Task: Add a timeline in the project TowerLine for the epic 'Email and messaging system upgrade' from 2023/06/21 to 2024/11/06.
Action: Mouse moved to (196, 263)
Screenshot: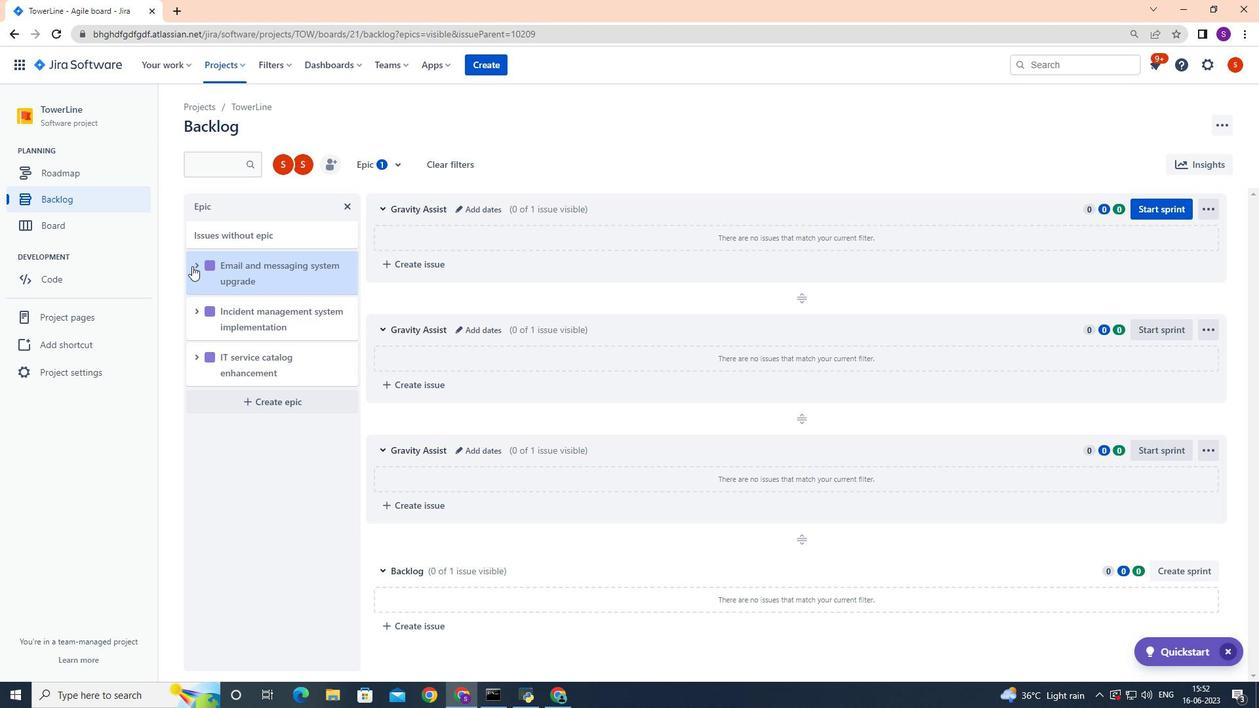 
Action: Mouse pressed left at (196, 263)
Screenshot: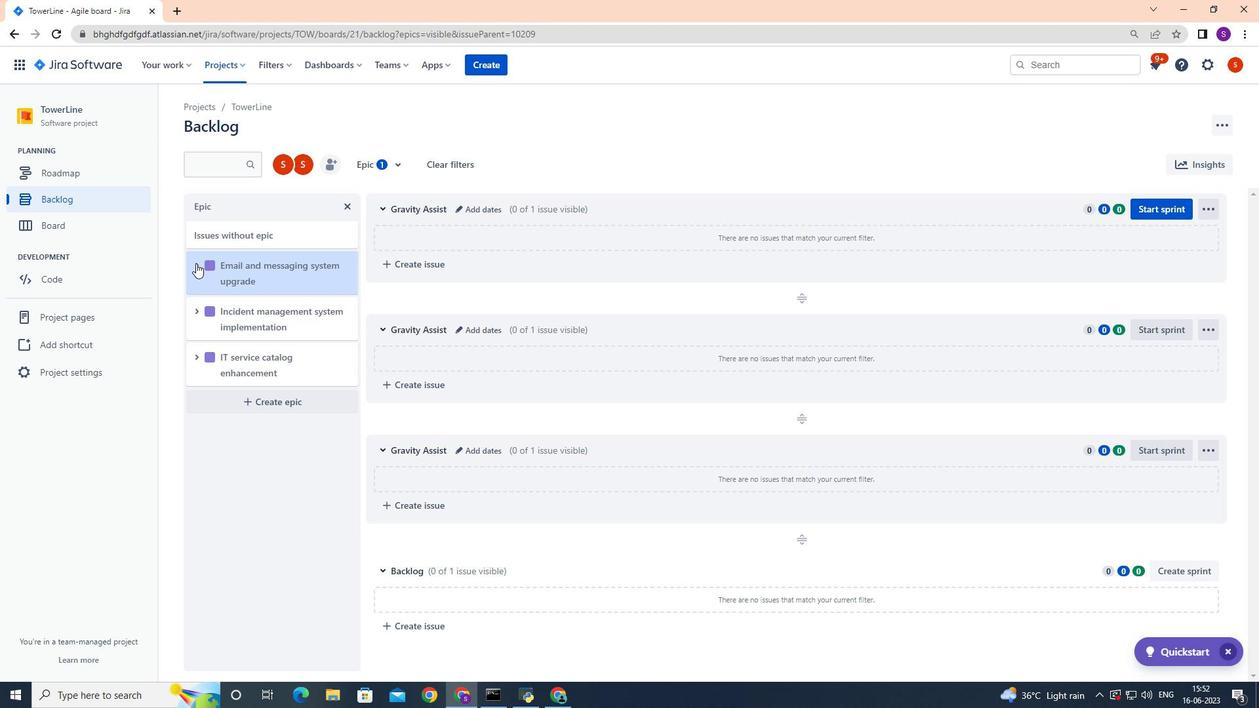 
Action: Mouse moved to (259, 384)
Screenshot: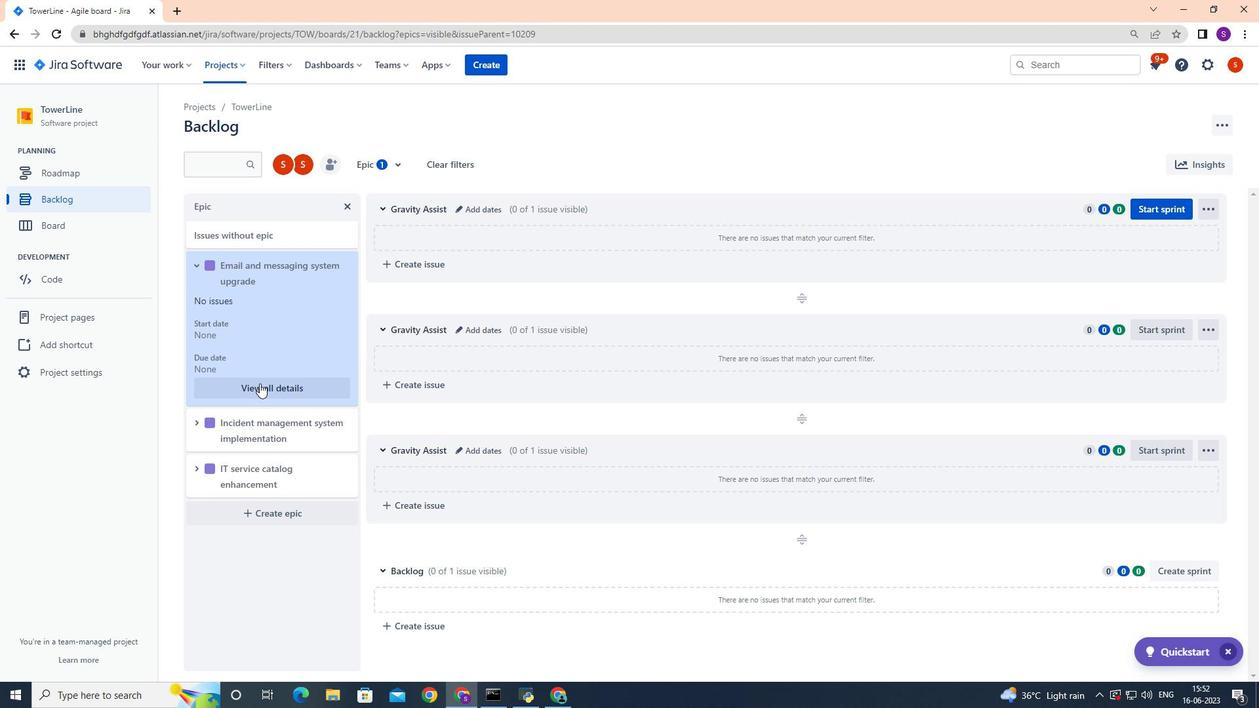 
Action: Mouse pressed left at (259, 384)
Screenshot: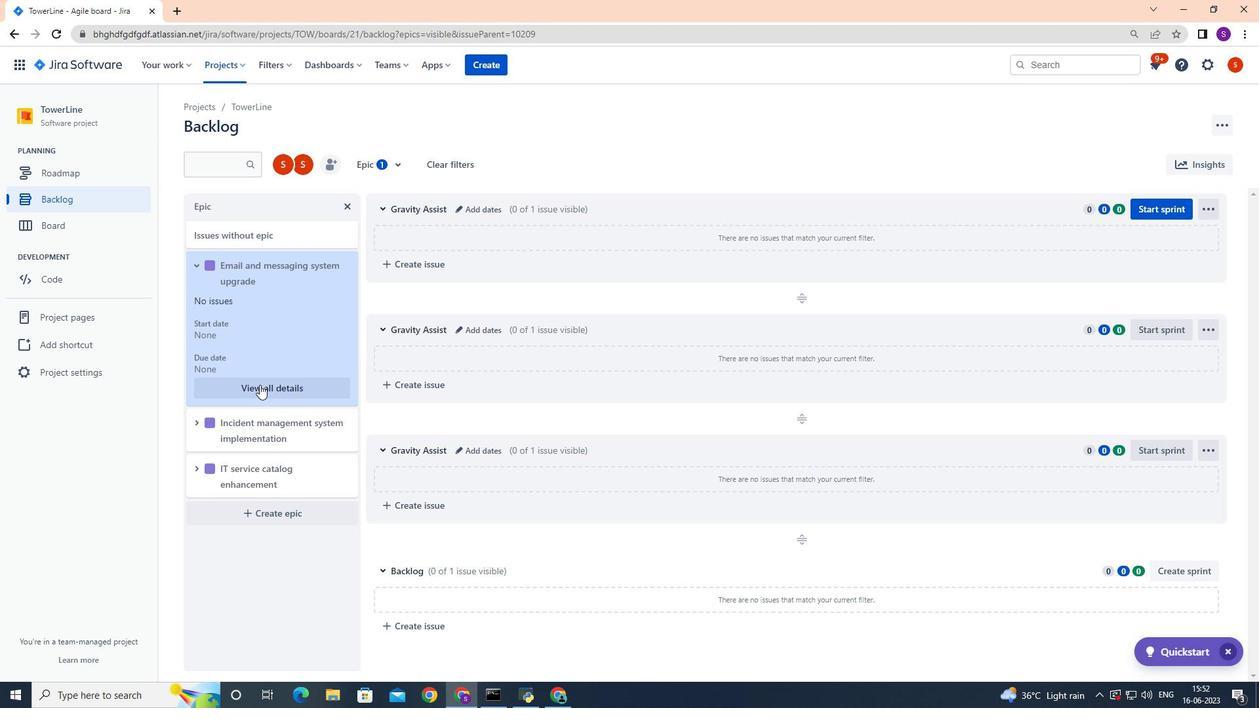 
Action: Mouse moved to (1109, 482)
Screenshot: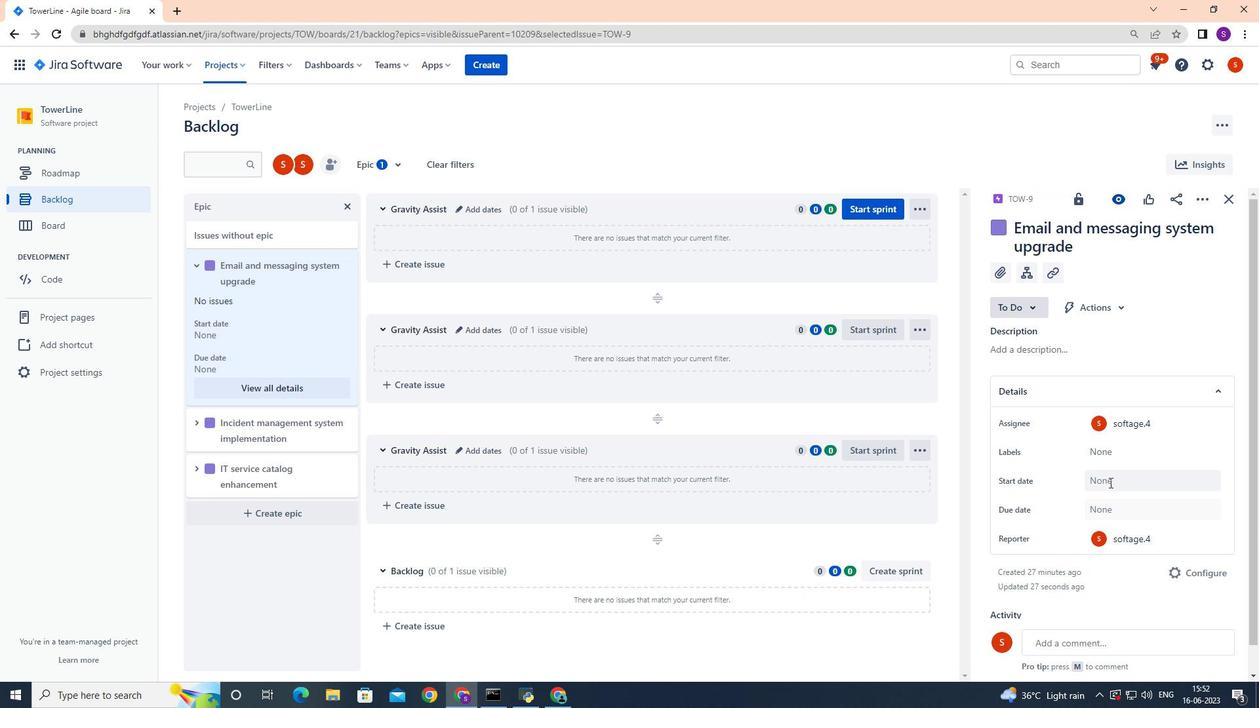 
Action: Mouse pressed left at (1109, 482)
Screenshot: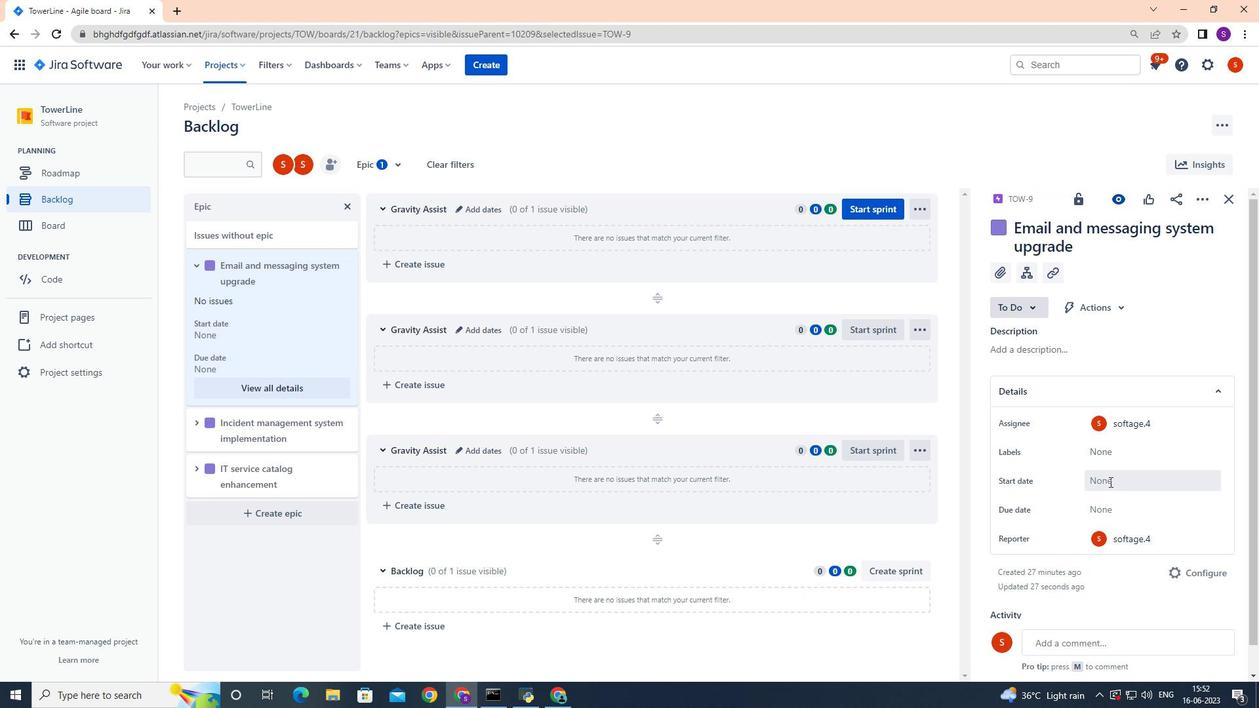 
Action: Mouse moved to (1089, 364)
Screenshot: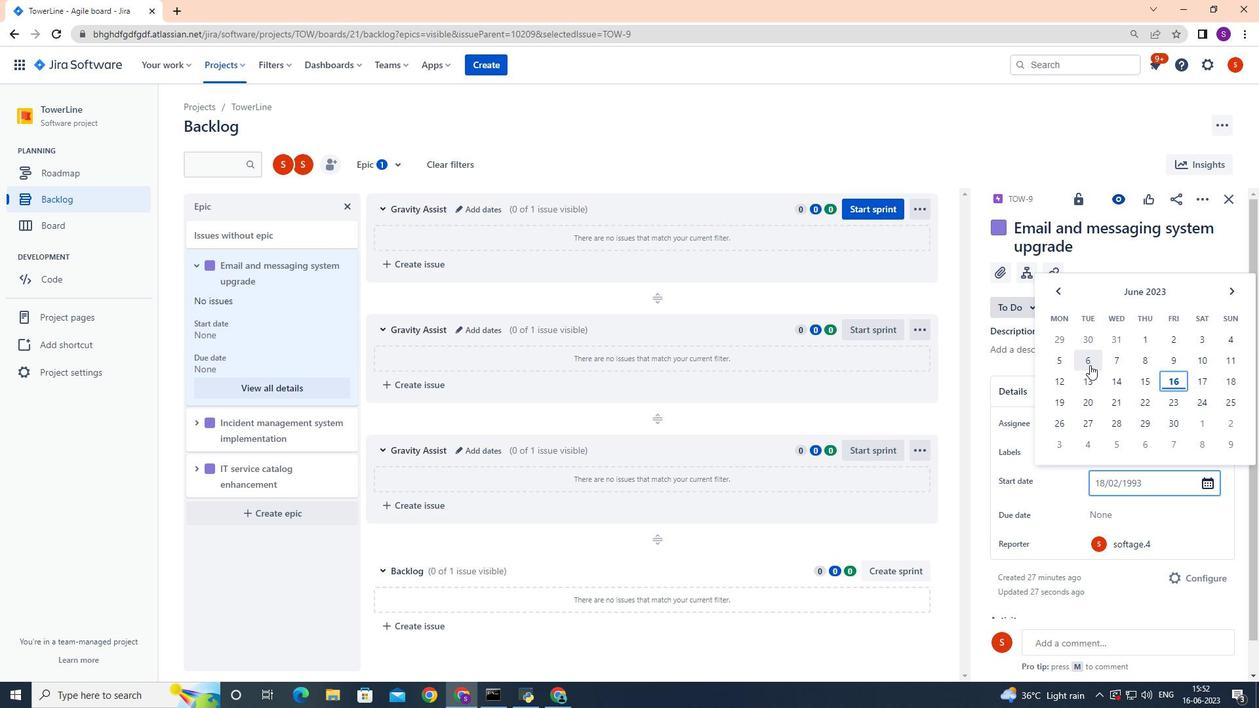 
Action: Mouse pressed left at (1089, 364)
Screenshot: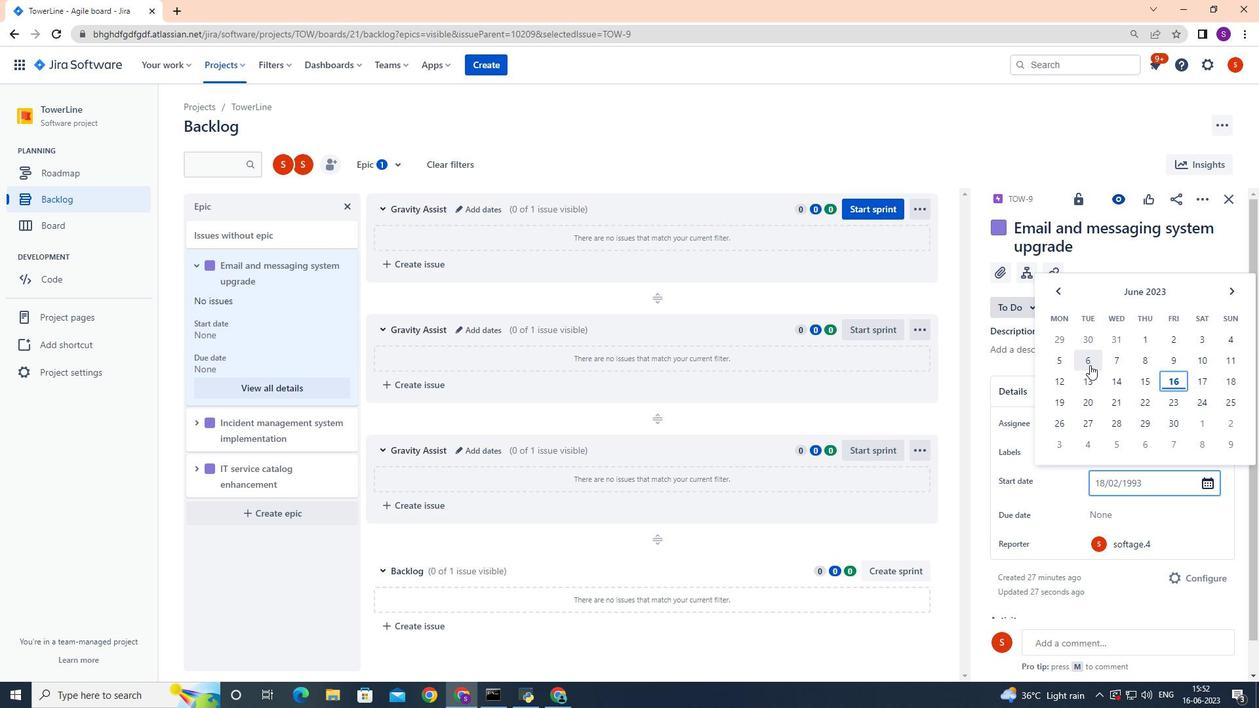 
Action: Mouse moved to (1160, 478)
Screenshot: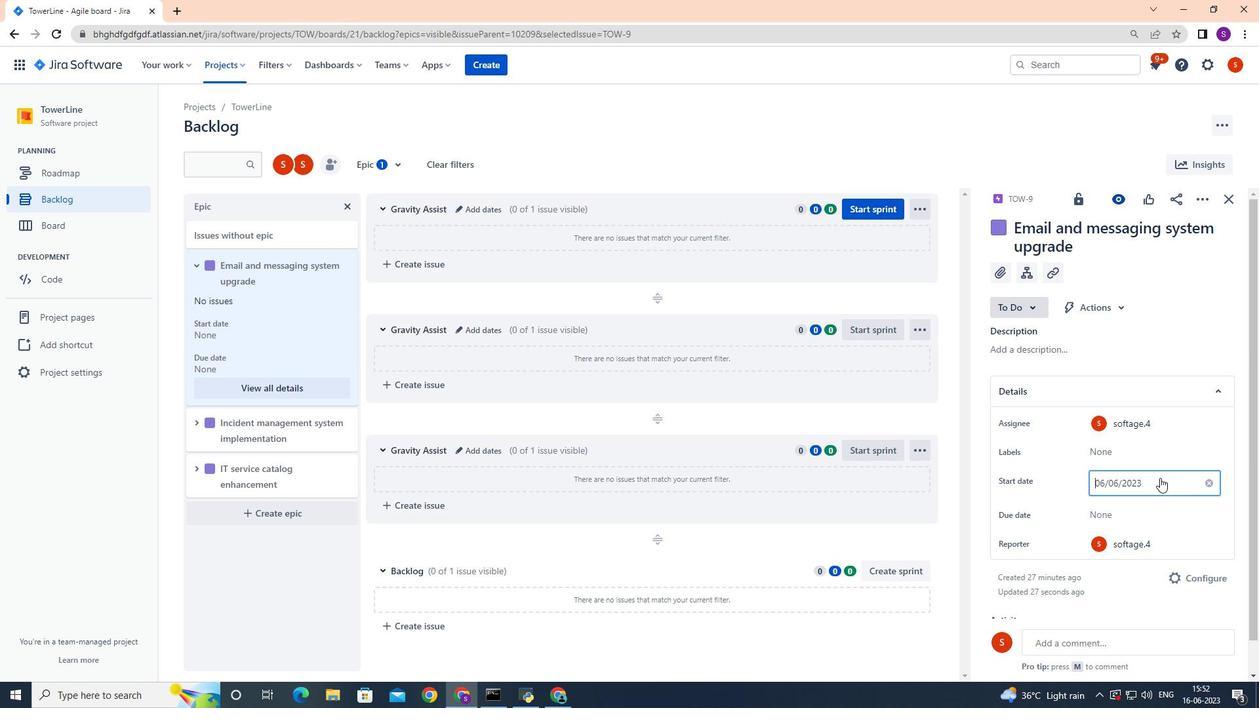 
Action: Mouse pressed left at (1160, 478)
Screenshot: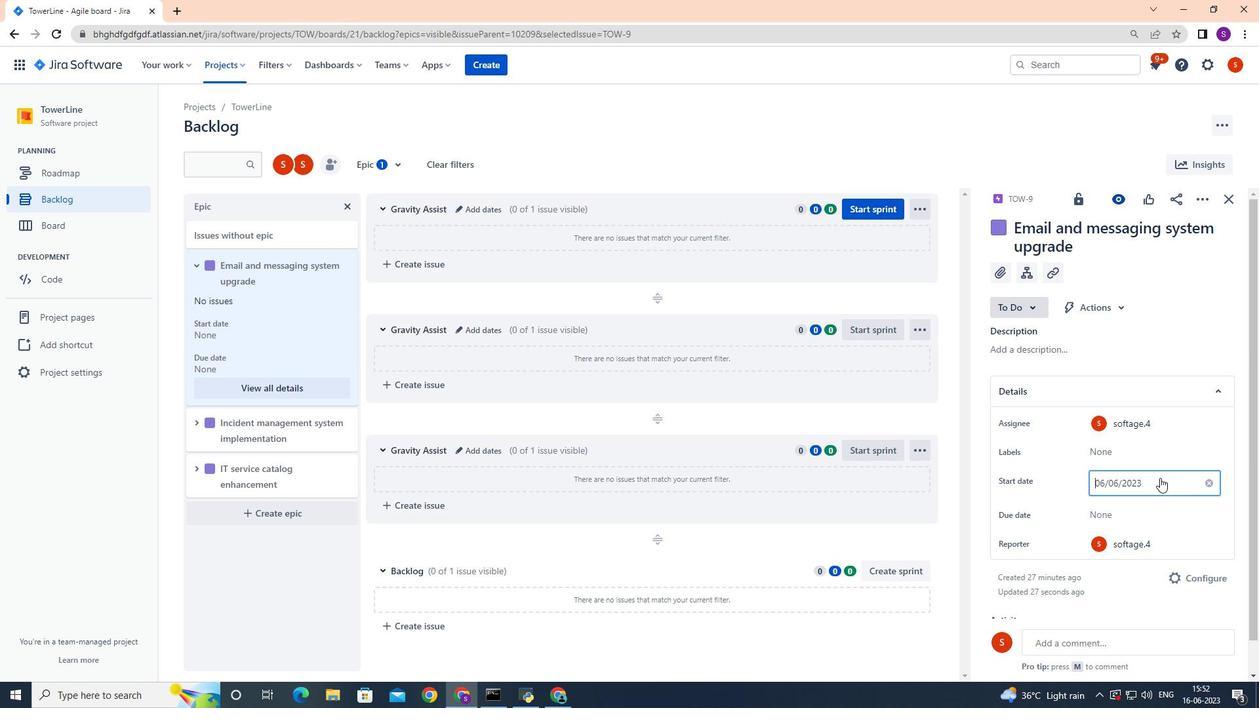 
Action: Mouse moved to (1115, 405)
Screenshot: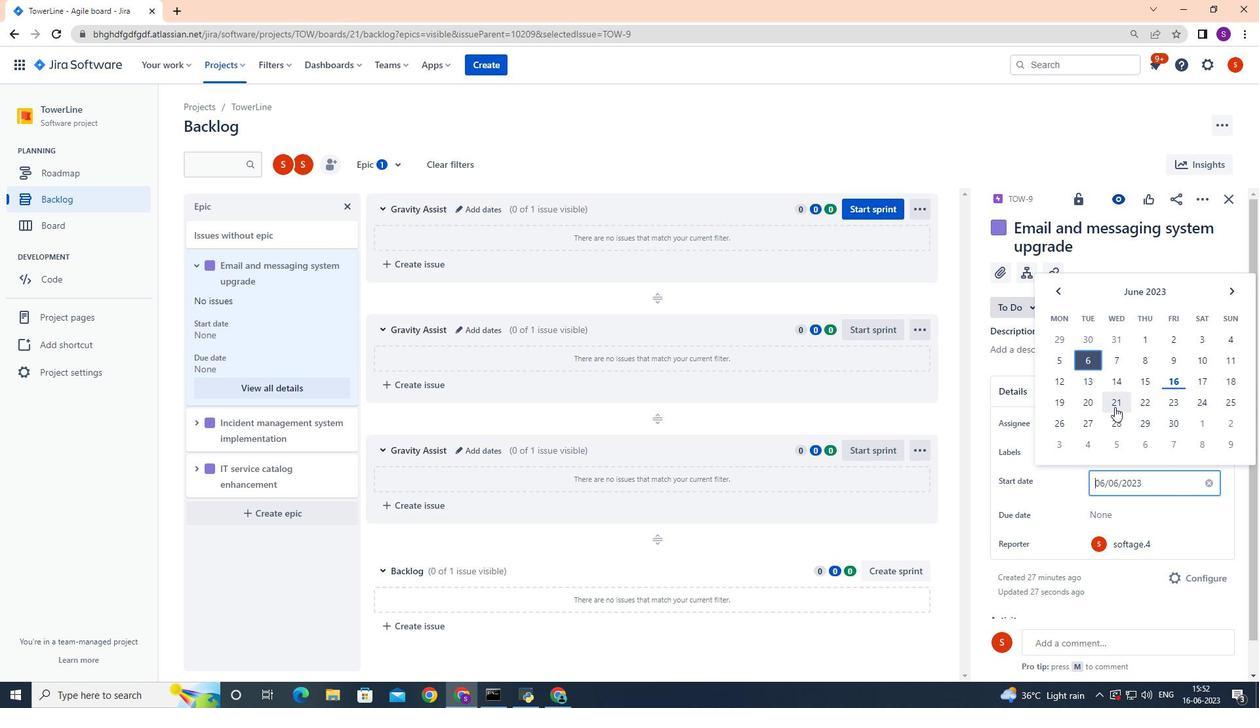 
Action: Mouse pressed left at (1115, 405)
Screenshot: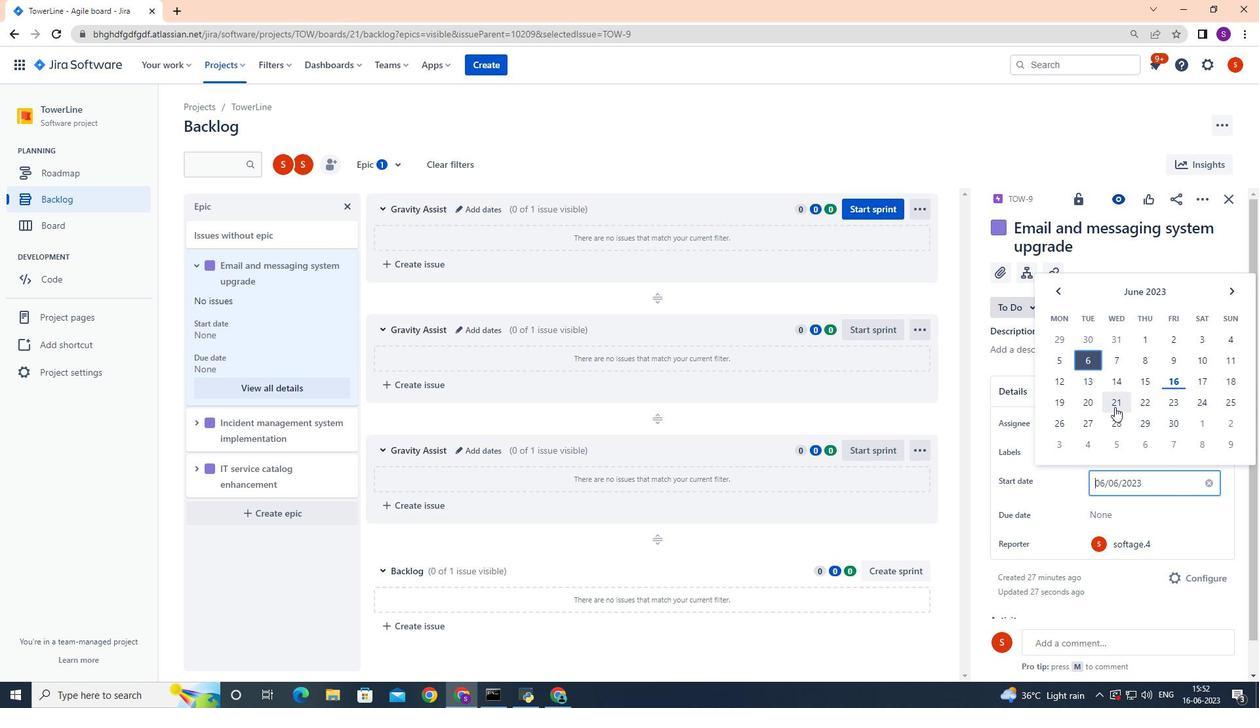 
Action: Mouse moved to (1112, 516)
Screenshot: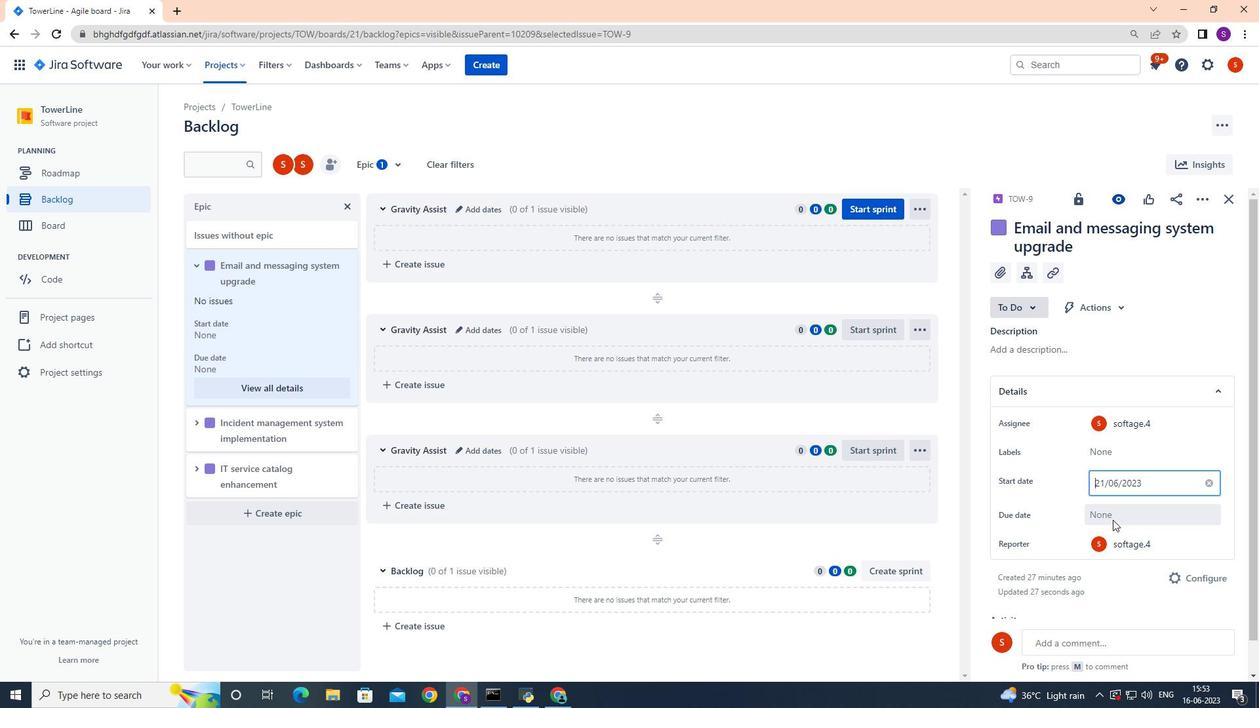
Action: Mouse pressed left at (1112, 516)
Screenshot: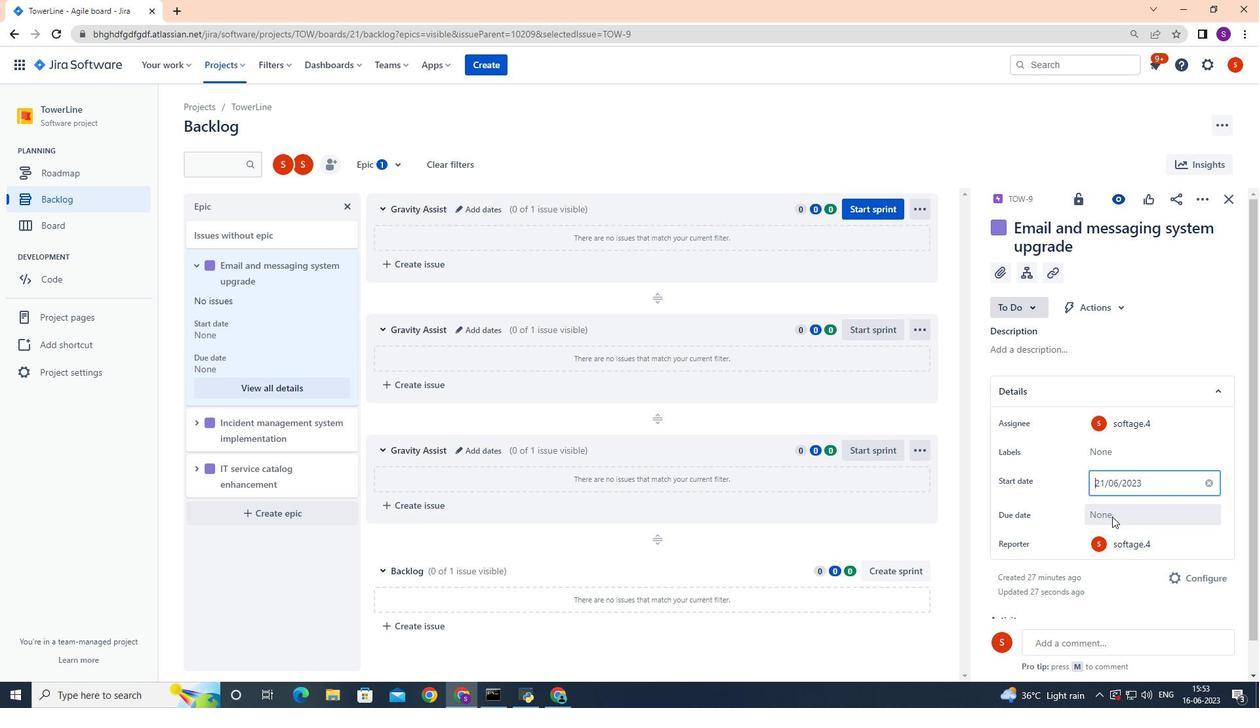 
Action: Mouse moved to (1232, 325)
Screenshot: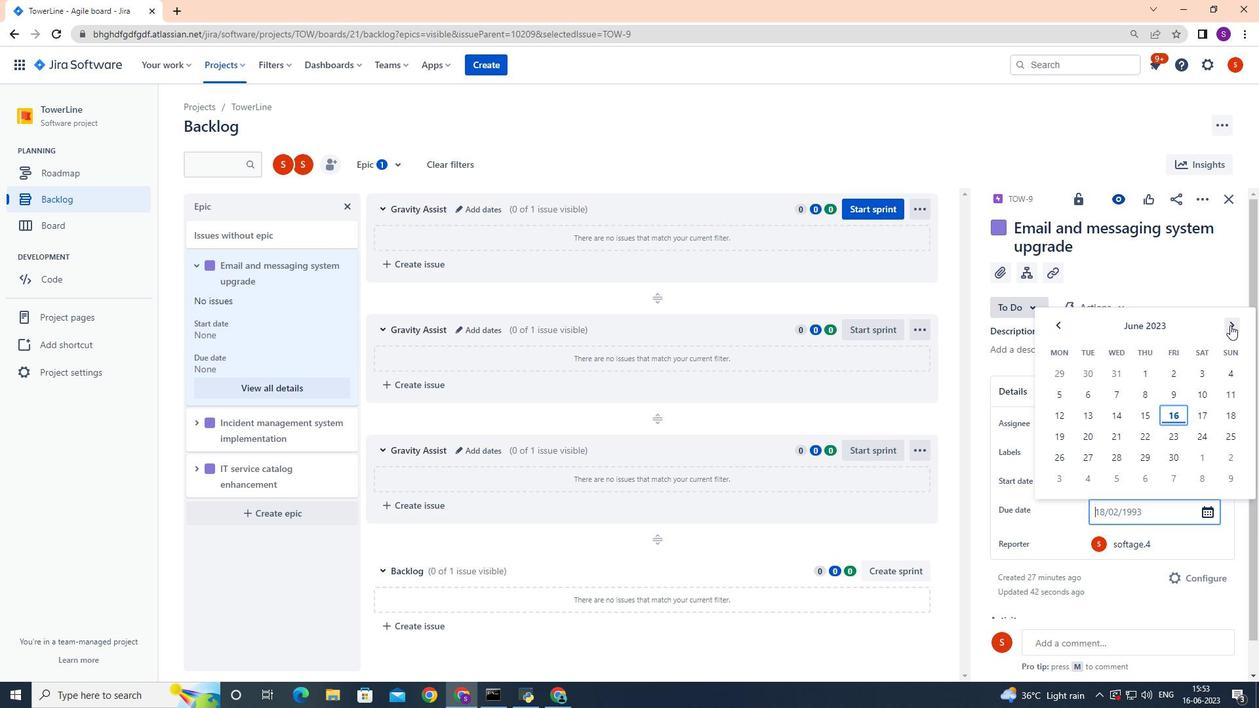 
Action: Mouse pressed left at (1232, 325)
Screenshot: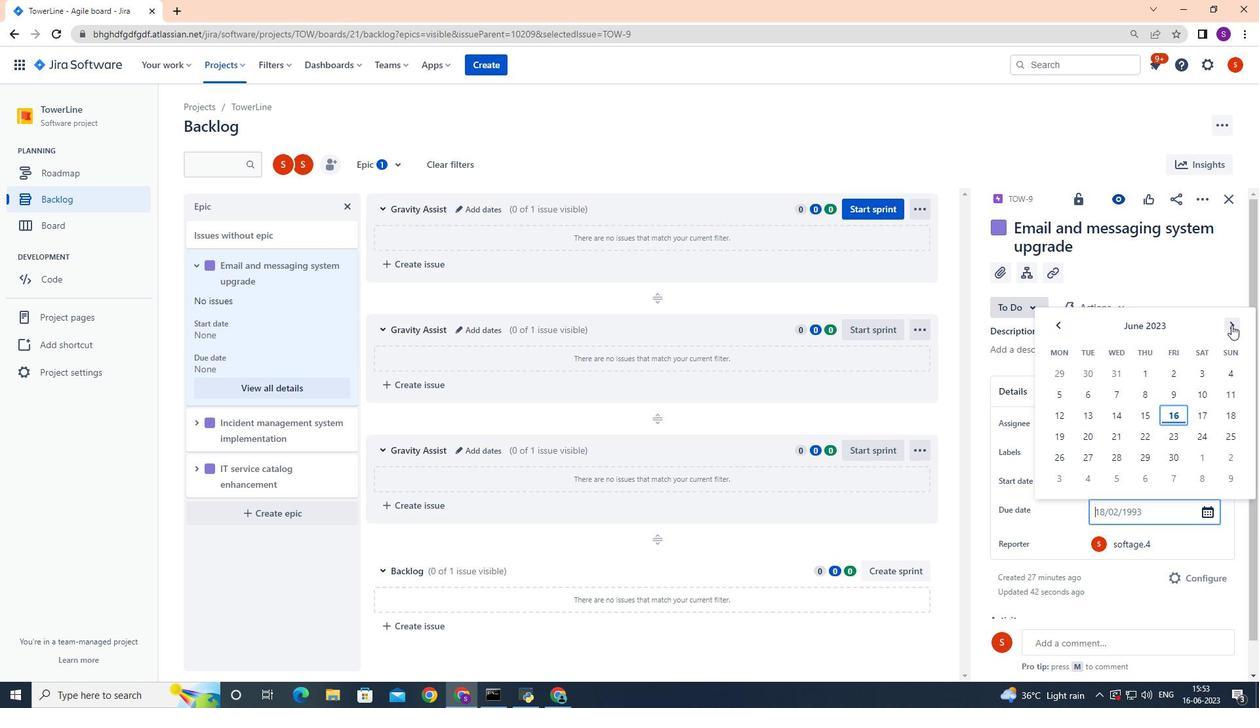 
Action: Mouse moved to (1232, 325)
Screenshot: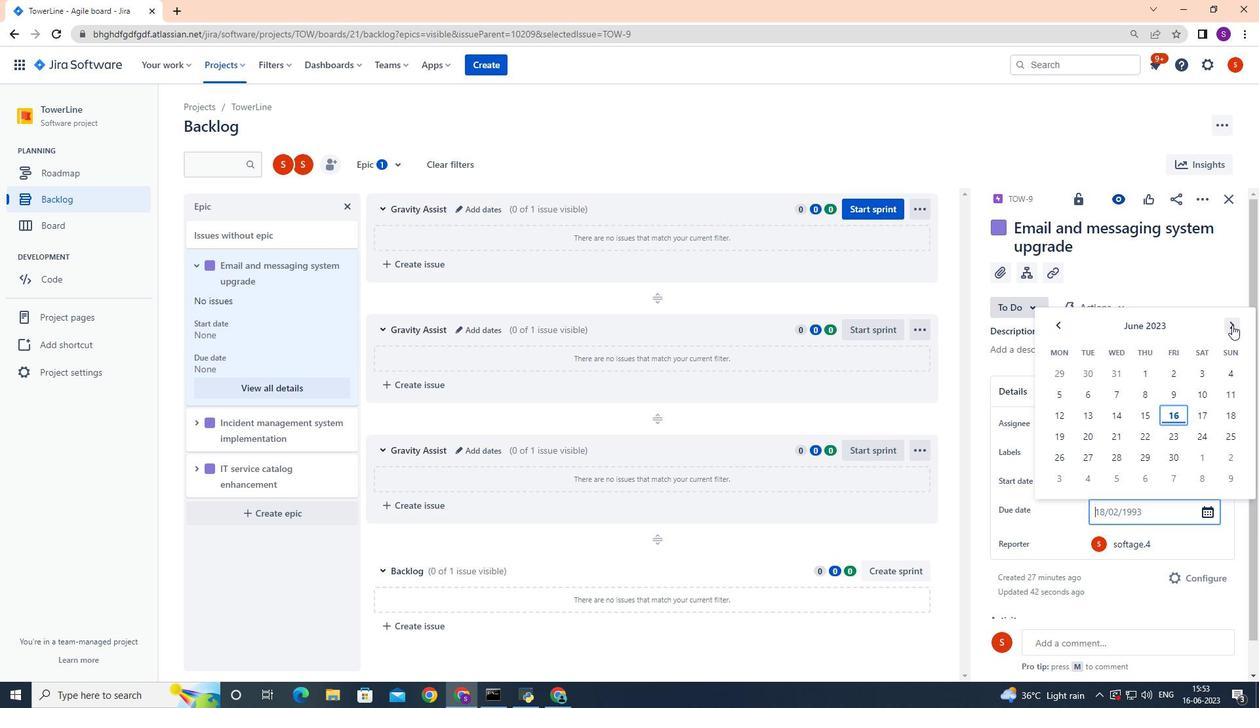 
Action: Mouse pressed left at (1232, 325)
Screenshot: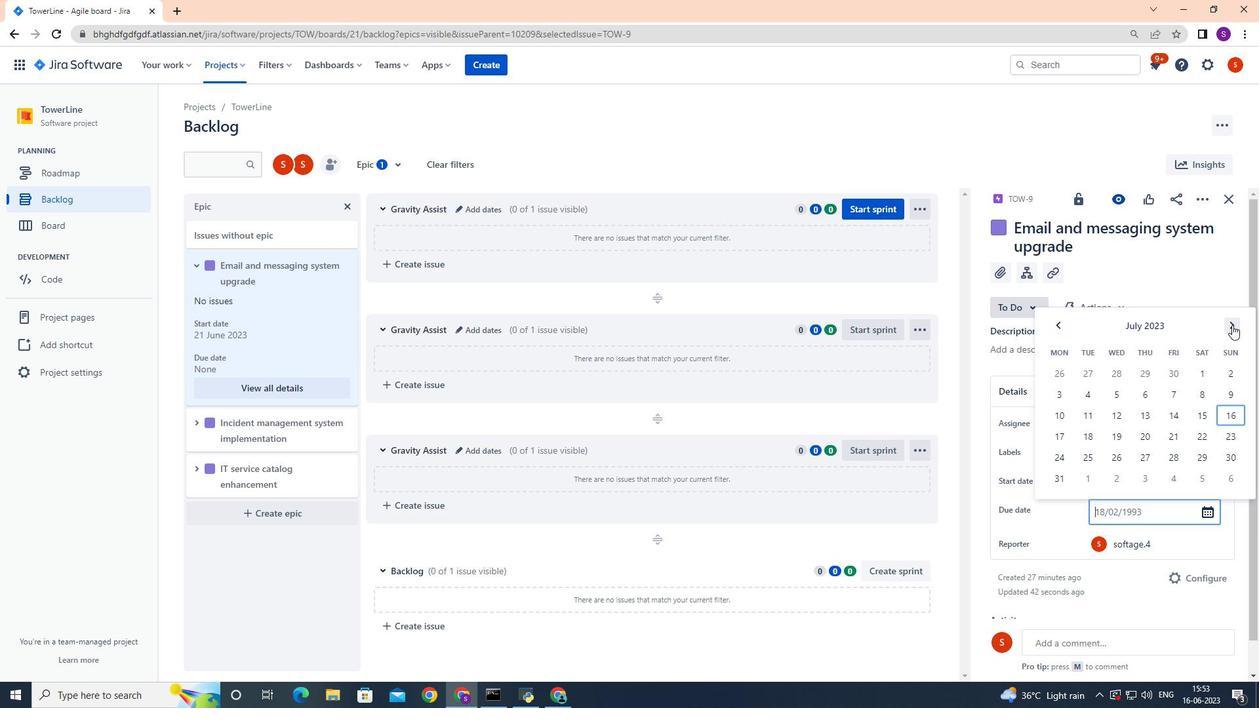 
Action: Mouse pressed left at (1232, 325)
Screenshot: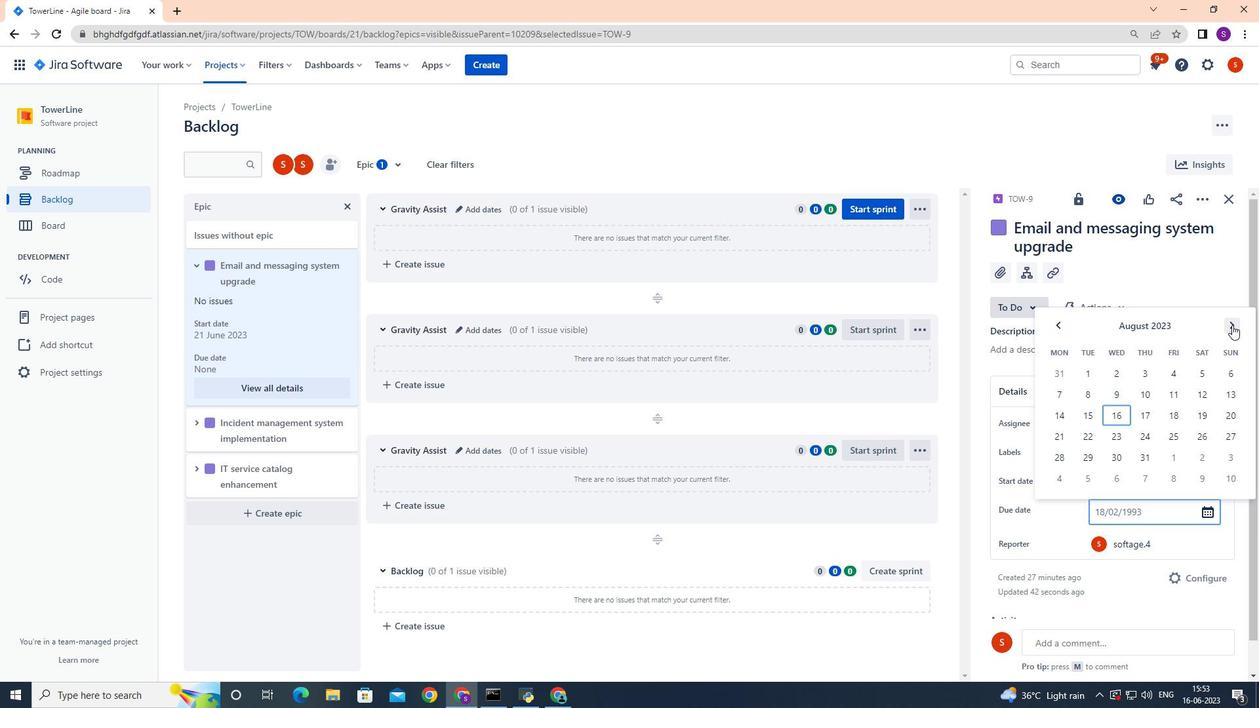 
Action: Mouse pressed left at (1232, 325)
Screenshot: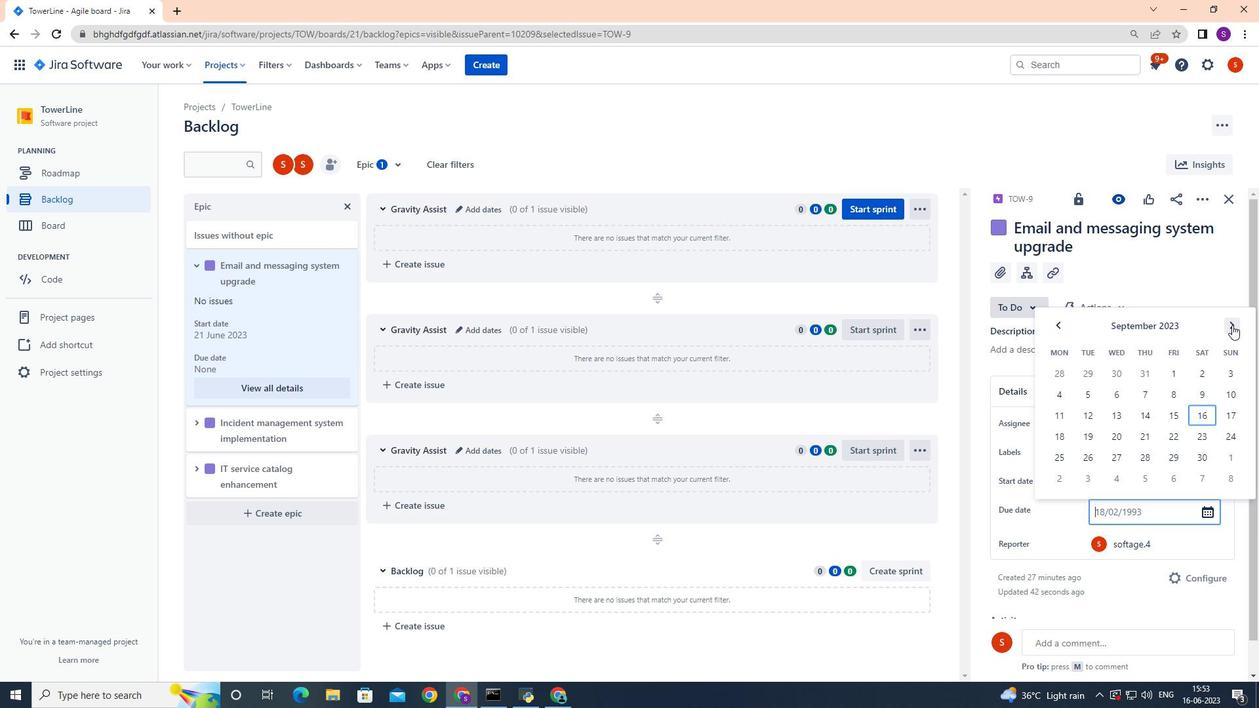
Action: Mouse pressed left at (1232, 325)
Screenshot: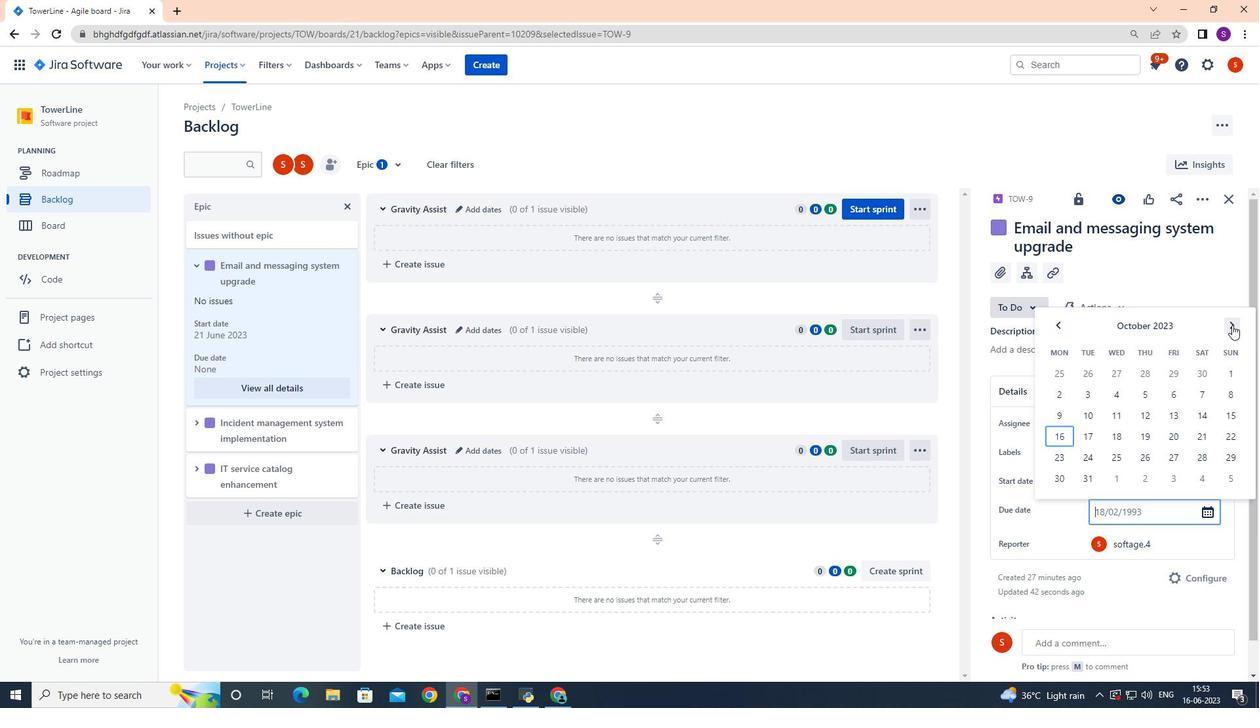 
Action: Mouse pressed left at (1232, 325)
Screenshot: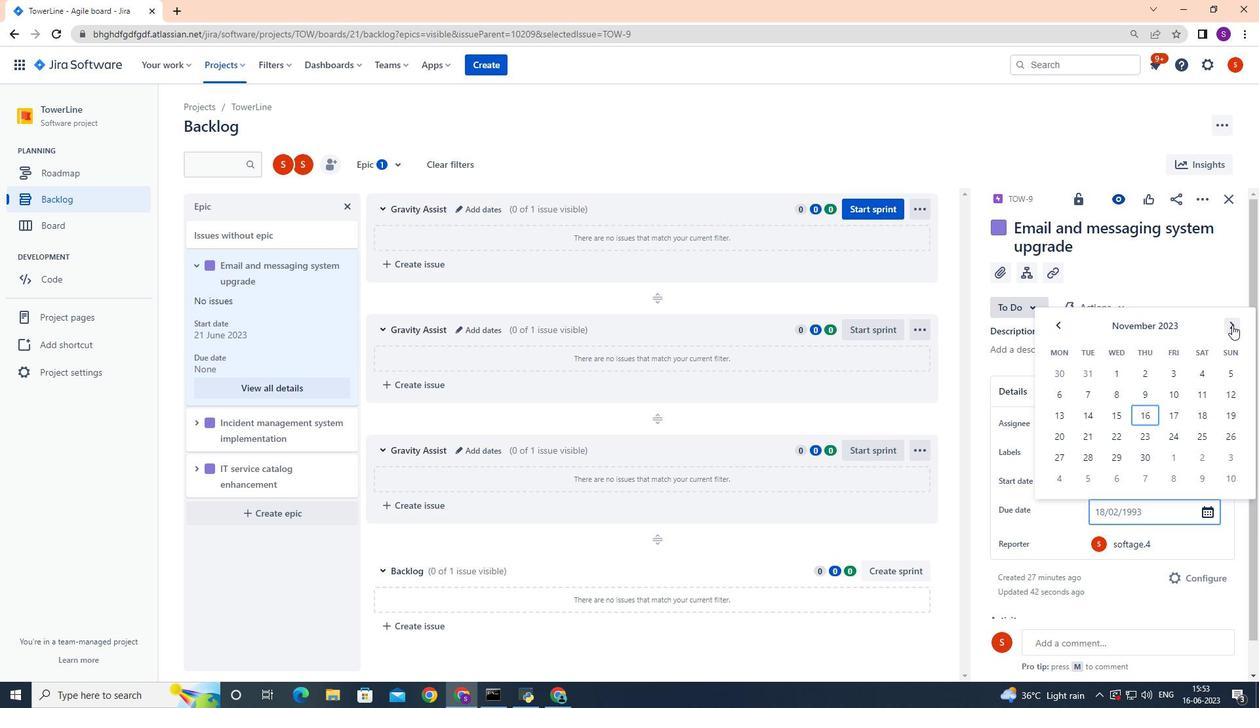 
Action: Mouse pressed left at (1232, 325)
Screenshot: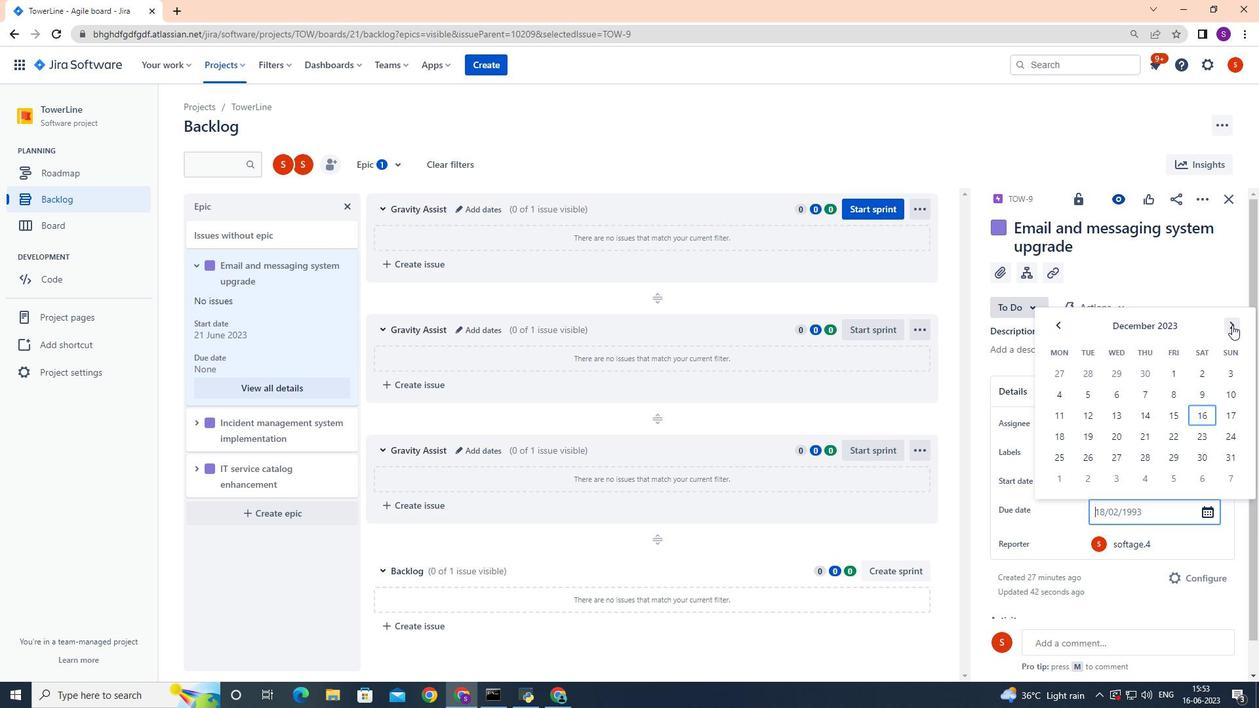 
Action: Mouse pressed left at (1232, 325)
Screenshot: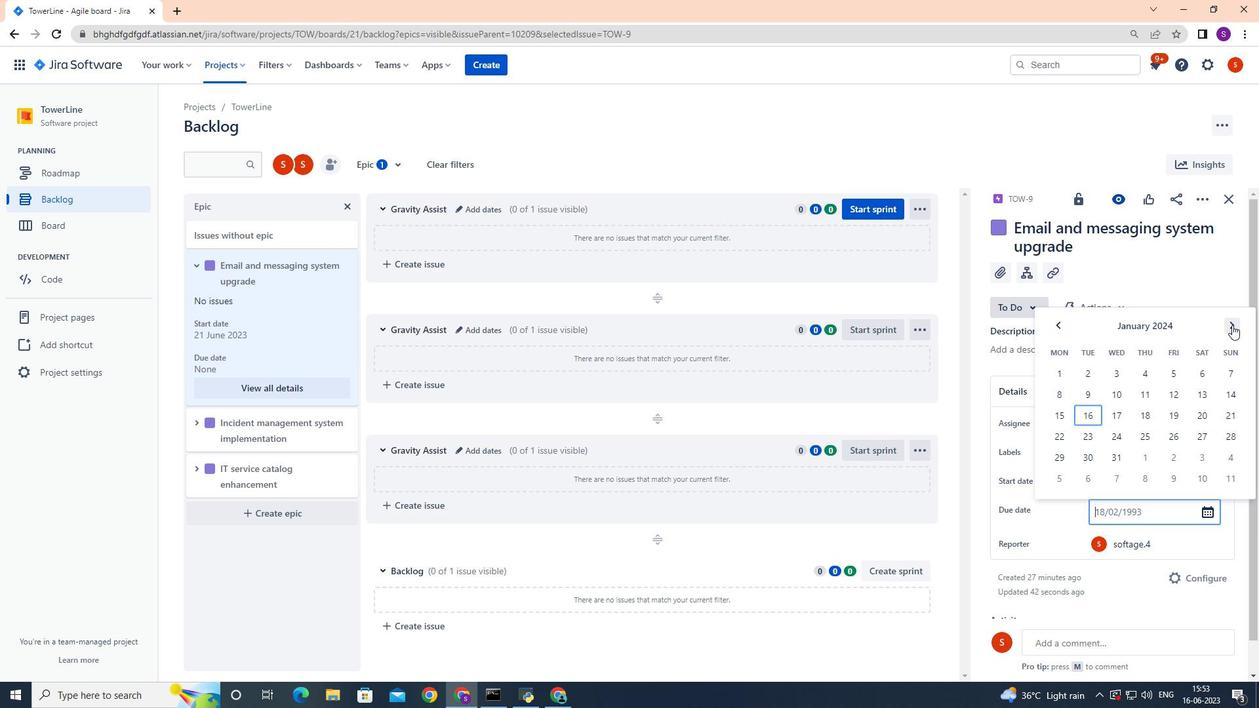 
Action: Mouse pressed left at (1232, 325)
Screenshot: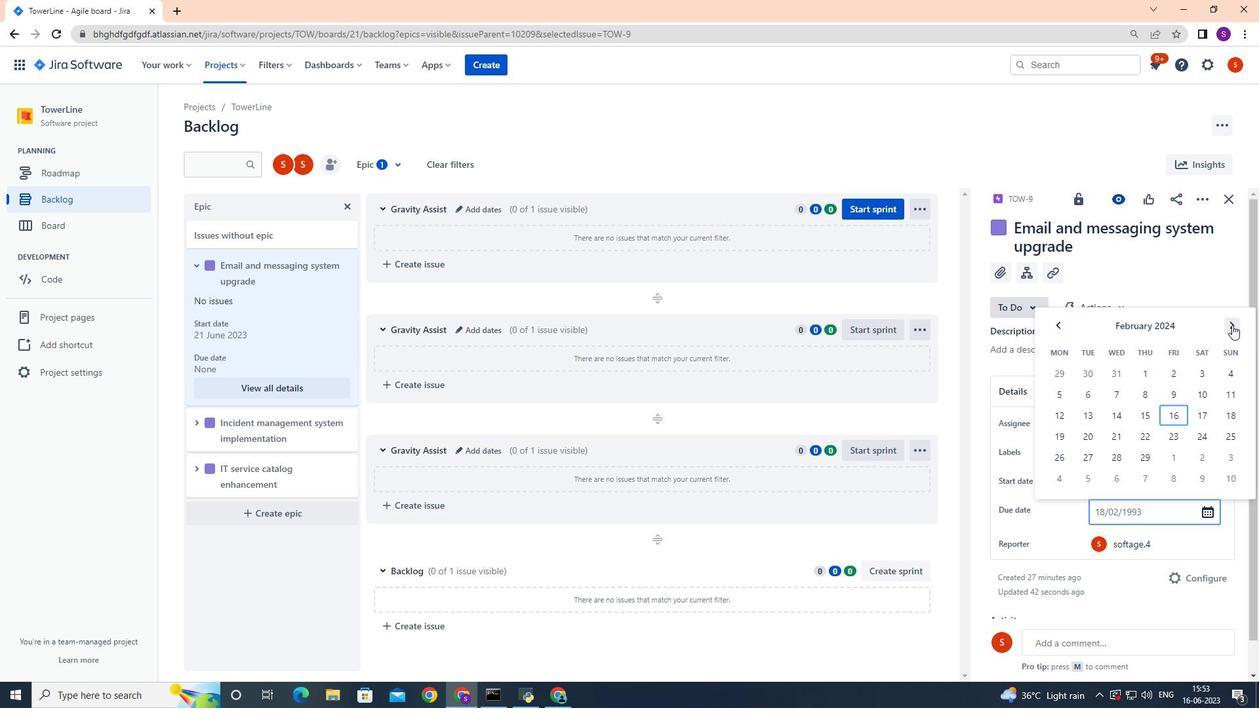 
Action: Mouse pressed left at (1232, 325)
Screenshot: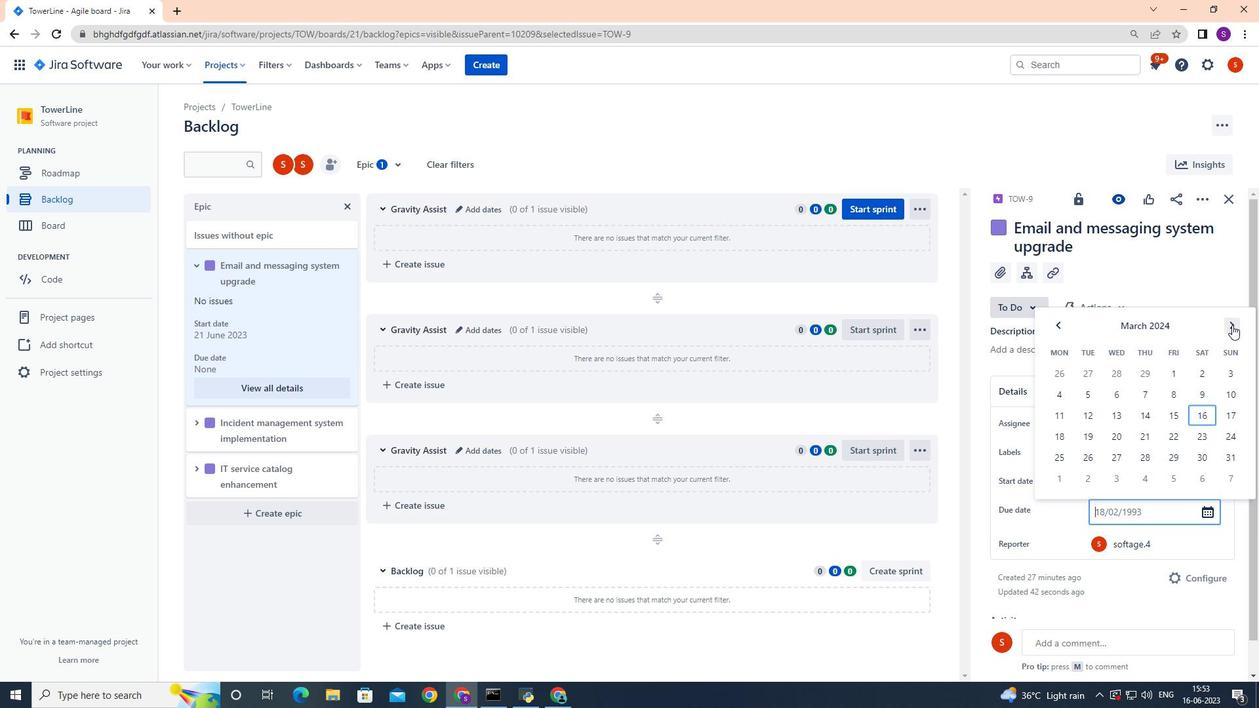 
Action: Mouse pressed left at (1232, 325)
Screenshot: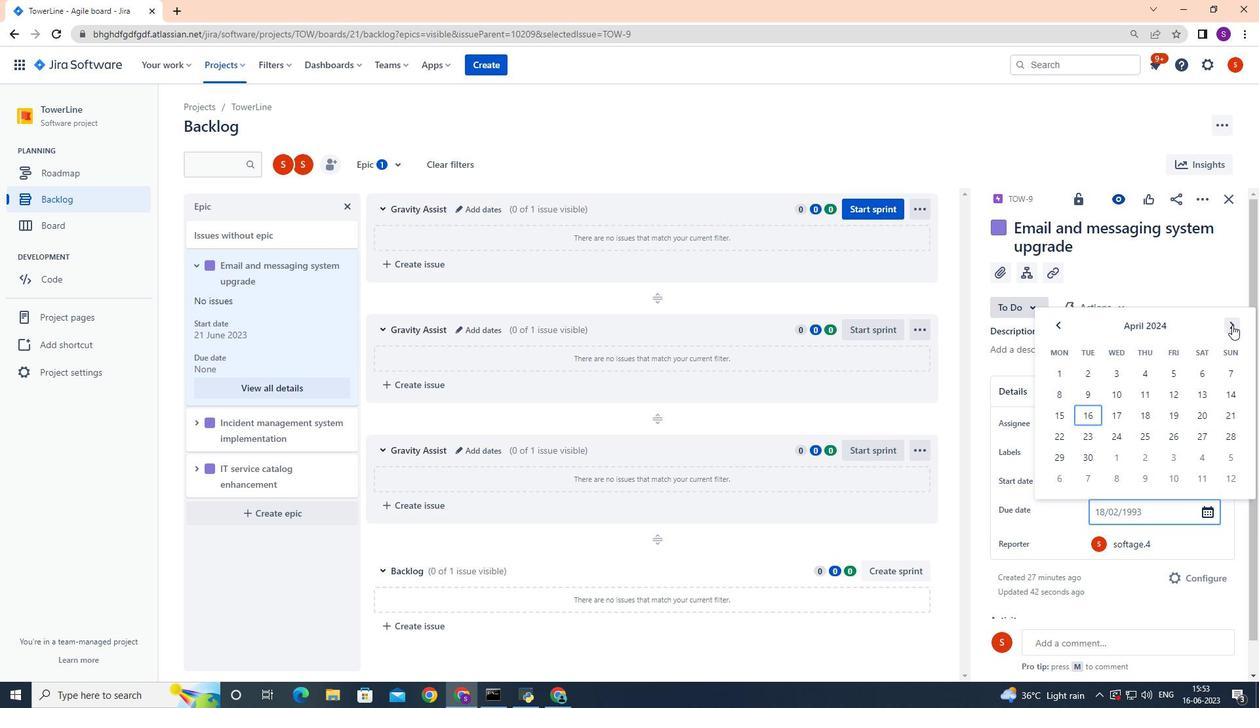 
Action: Mouse pressed left at (1232, 325)
Screenshot: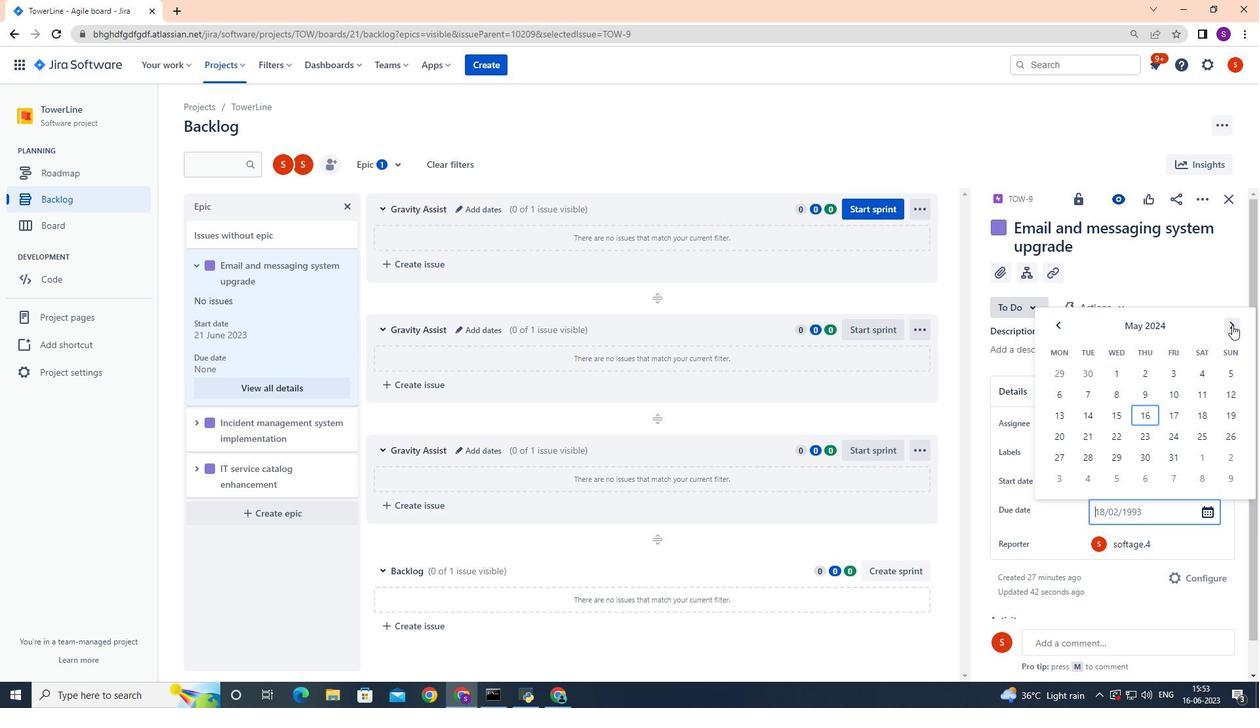 
Action: Mouse pressed left at (1232, 325)
Screenshot: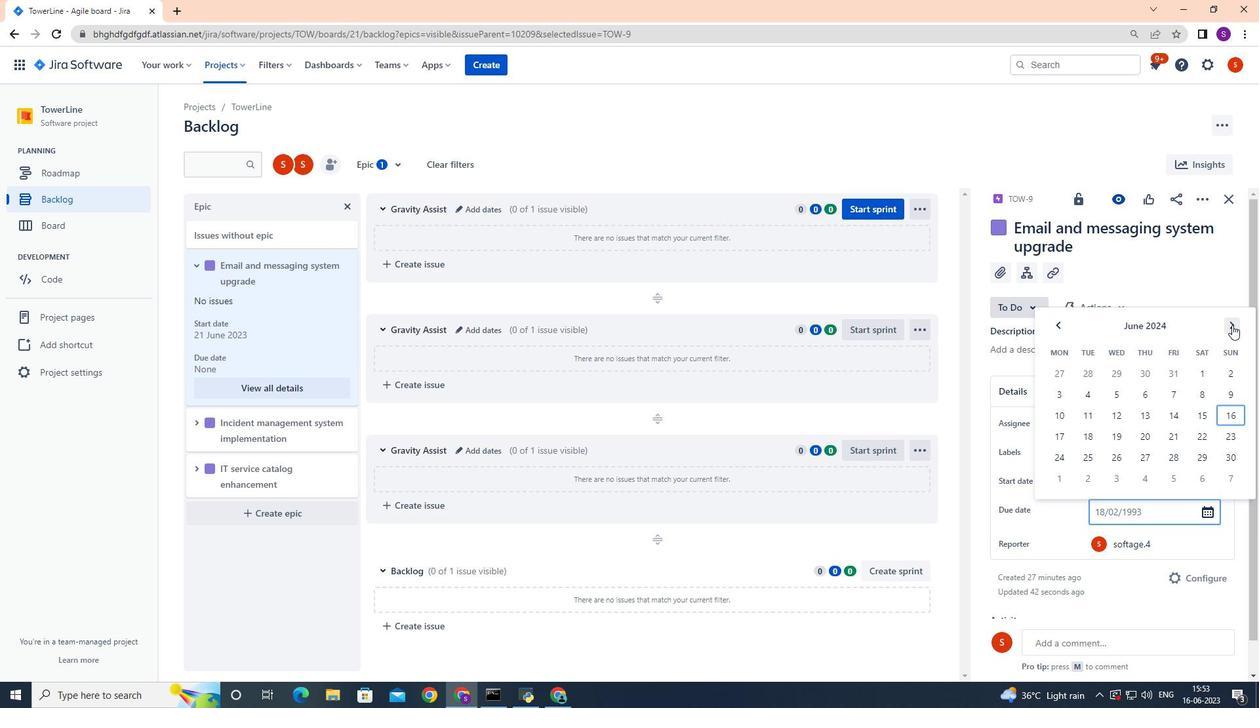 
Action: Mouse pressed left at (1232, 325)
Screenshot: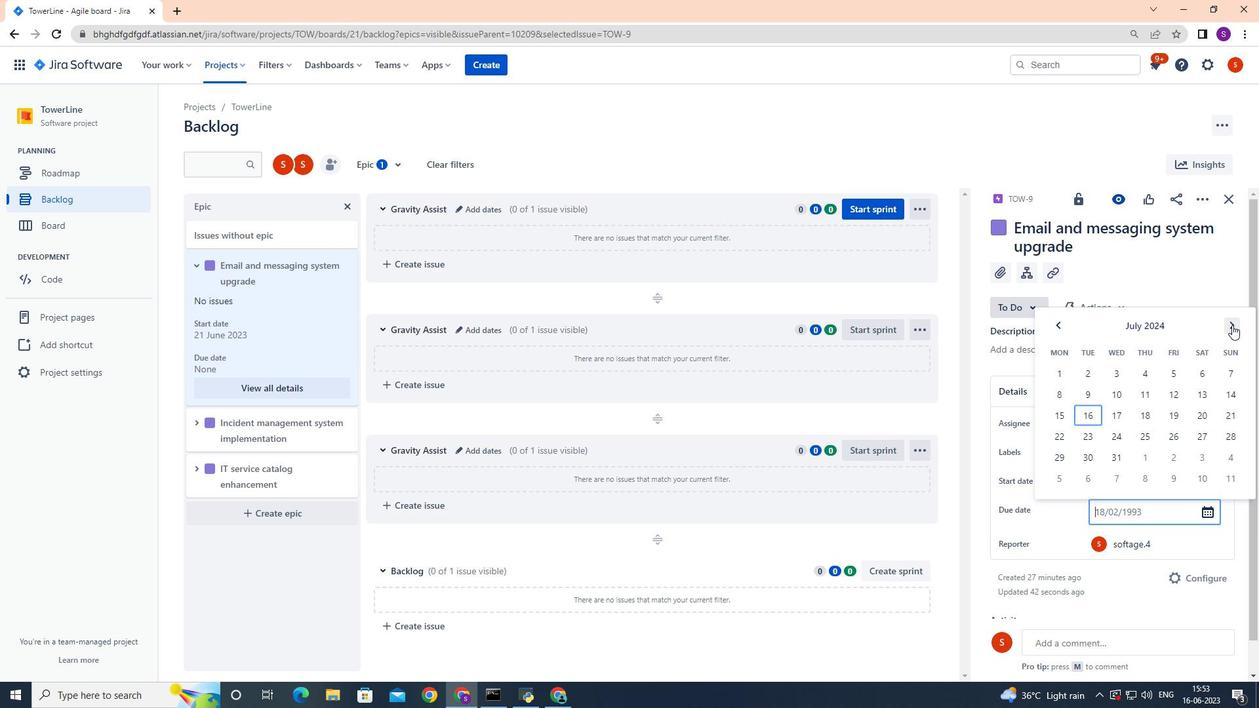 
Action: Mouse pressed left at (1232, 325)
Screenshot: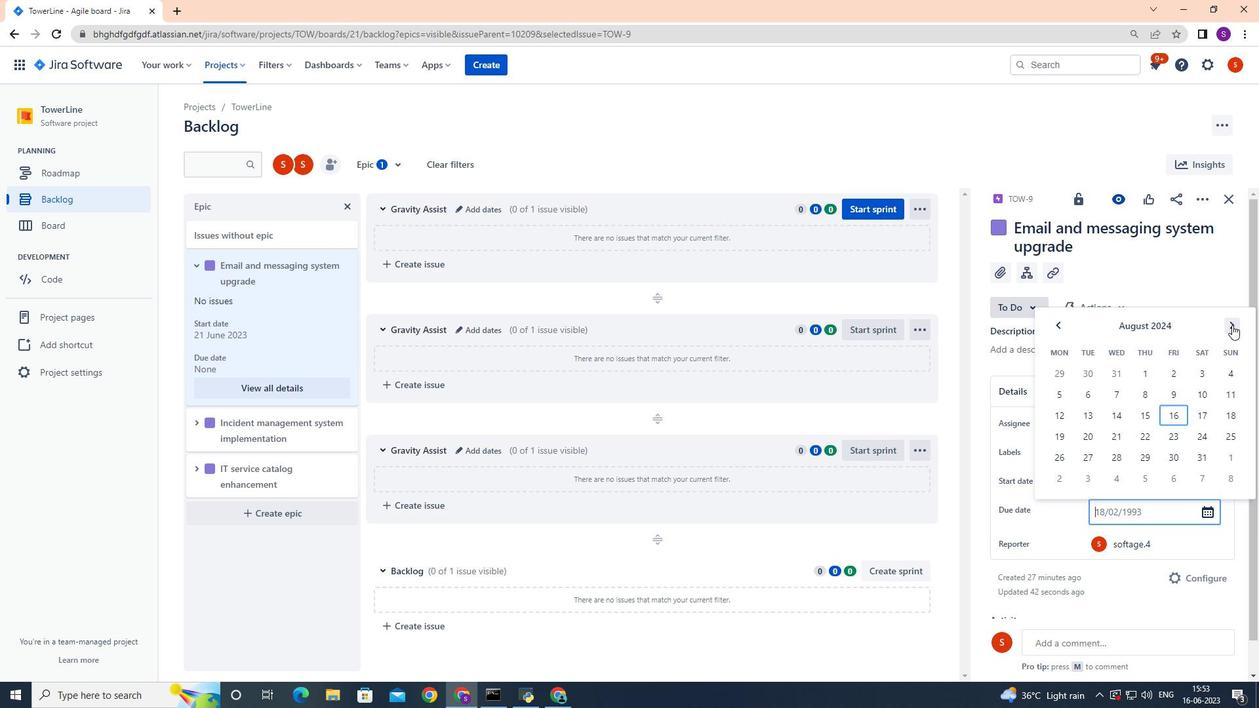 
Action: Mouse pressed left at (1232, 325)
Screenshot: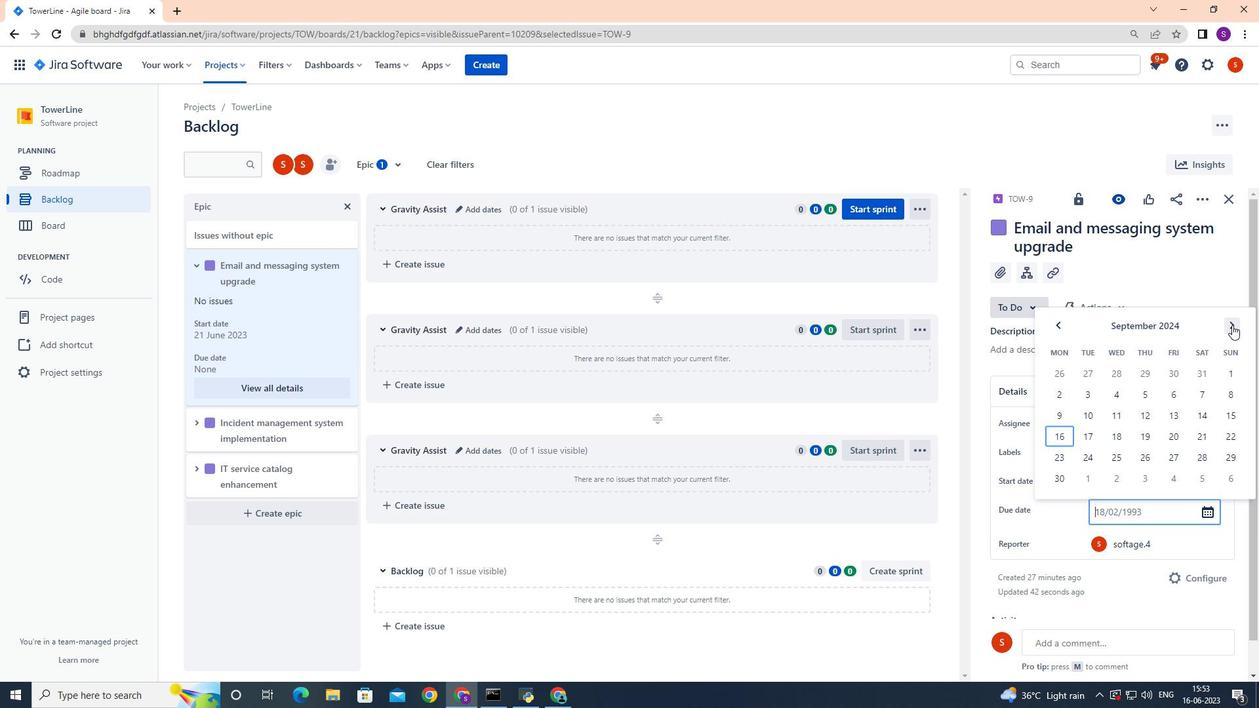 
Action: Mouse pressed left at (1232, 325)
Screenshot: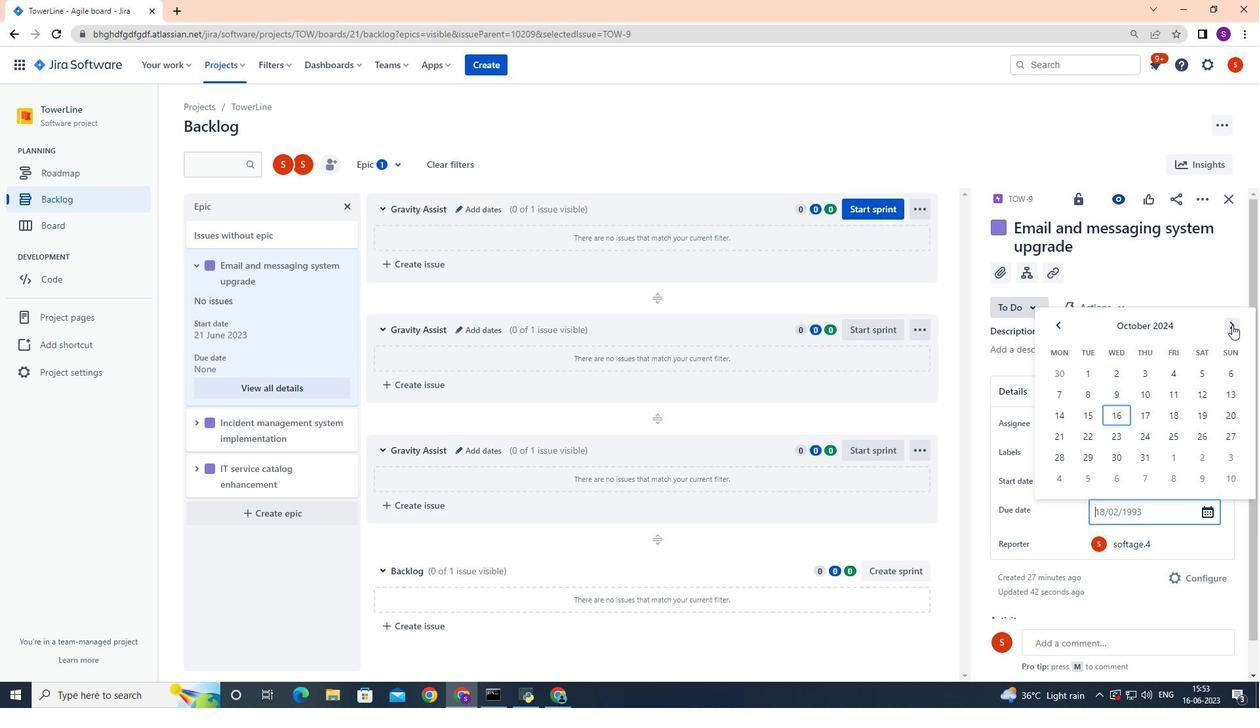 
Action: Mouse moved to (1173, 392)
Screenshot: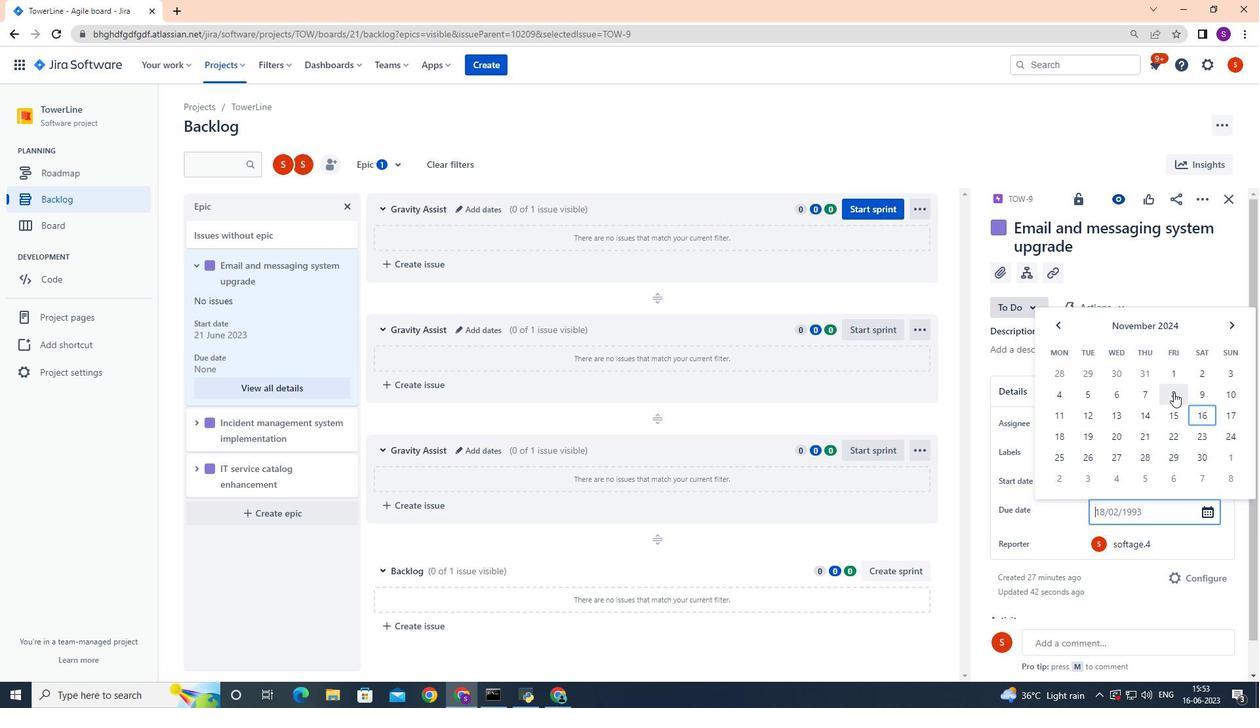 
Action: Mouse pressed left at (1173, 392)
Screenshot: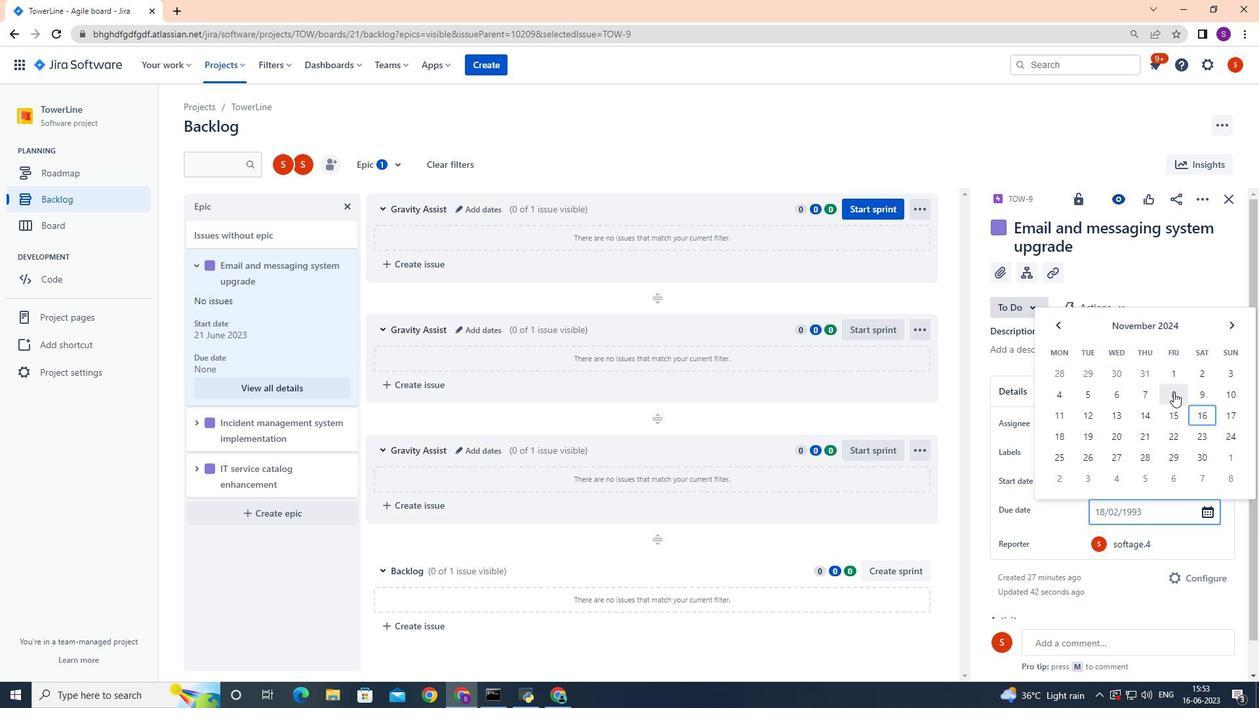 
Action: Mouse moved to (1150, 323)
Screenshot: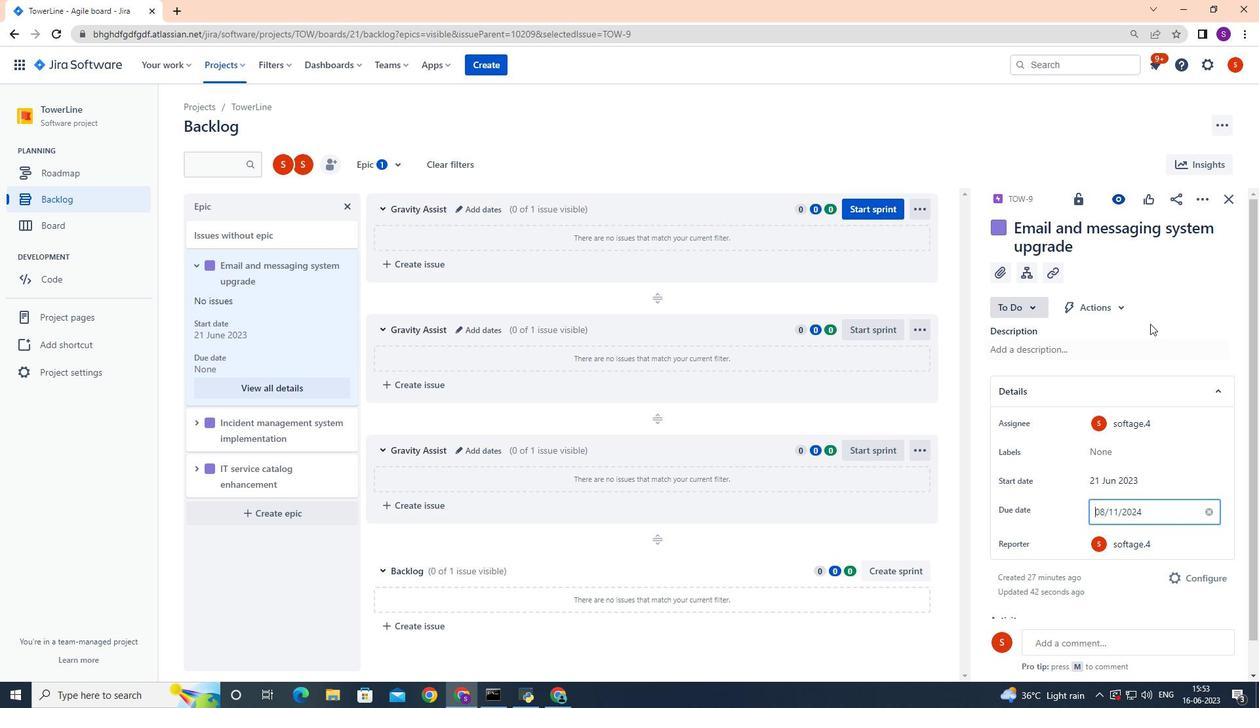 
Action: Mouse pressed left at (1150, 323)
Screenshot: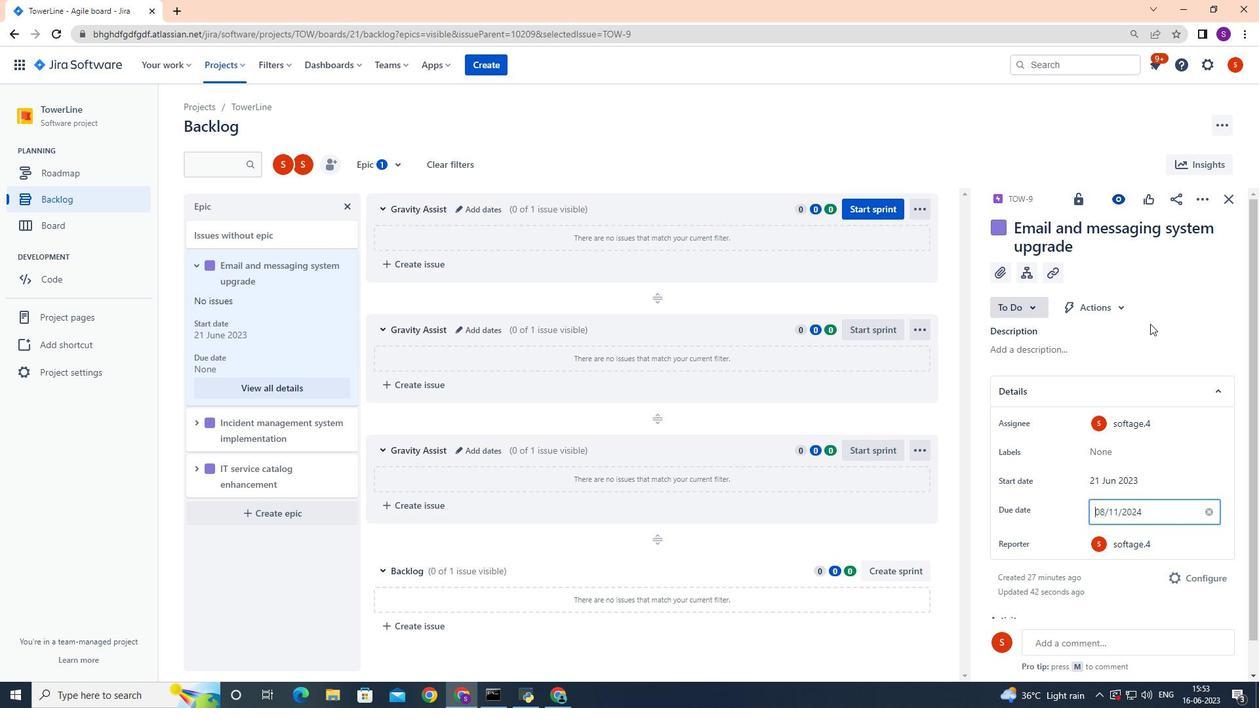 
